 Task: Add Sprouts Fragrance Free Aloe Vera After Sun Spray to the cart.
Action: Mouse moved to (935, 349)
Screenshot: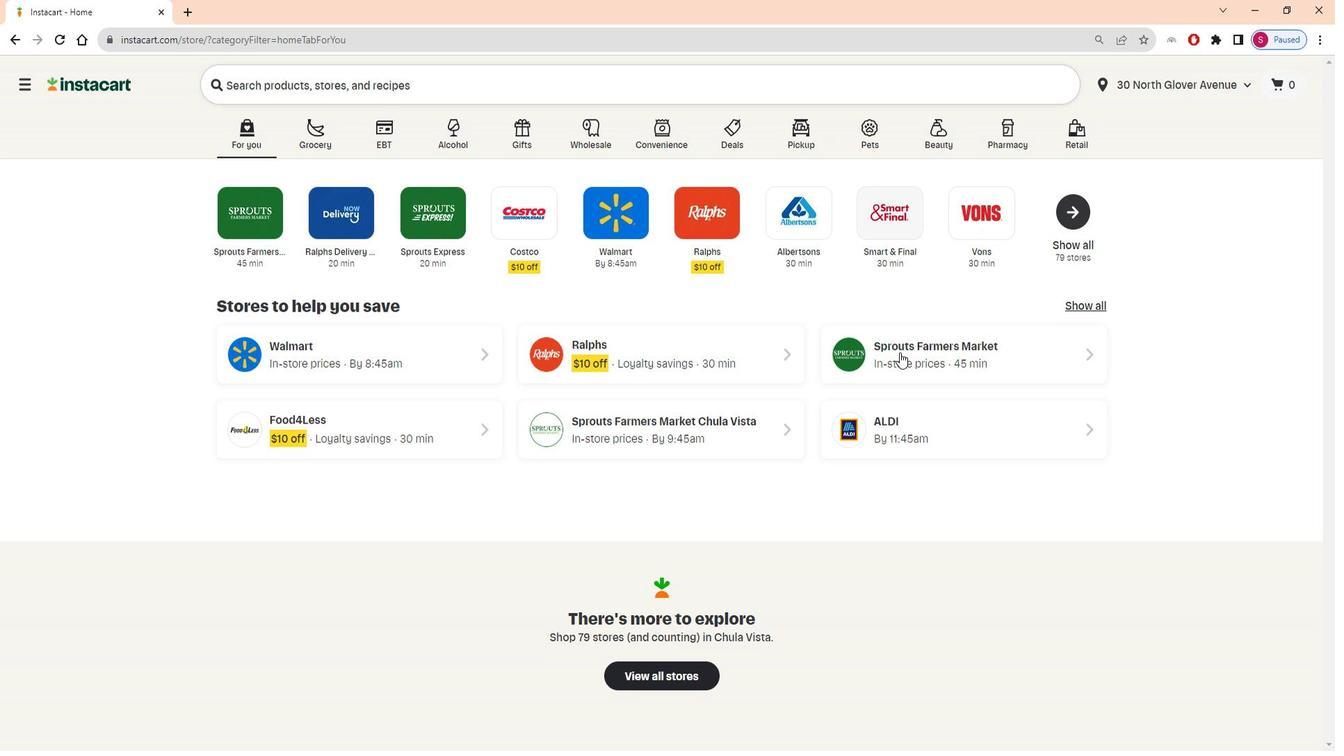 
Action: Mouse pressed left at (935, 349)
Screenshot: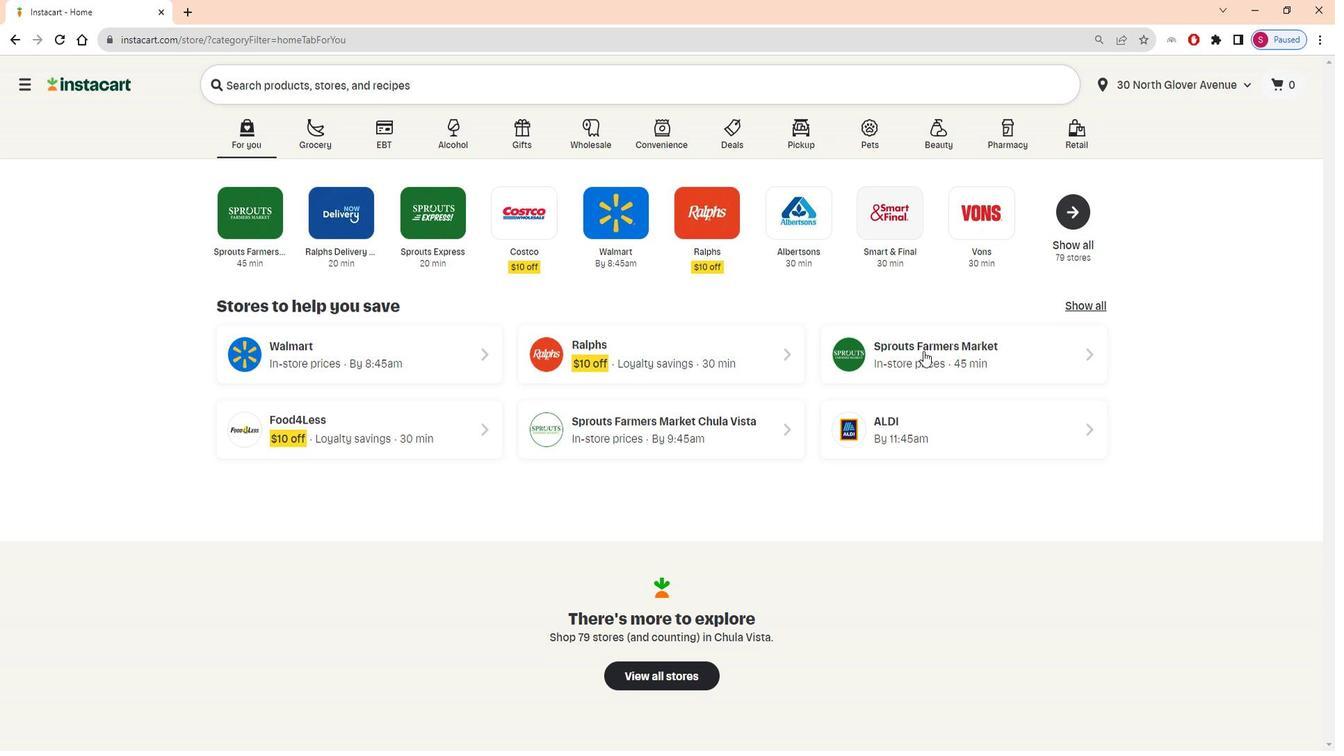 
Action: Mouse moved to (104, 544)
Screenshot: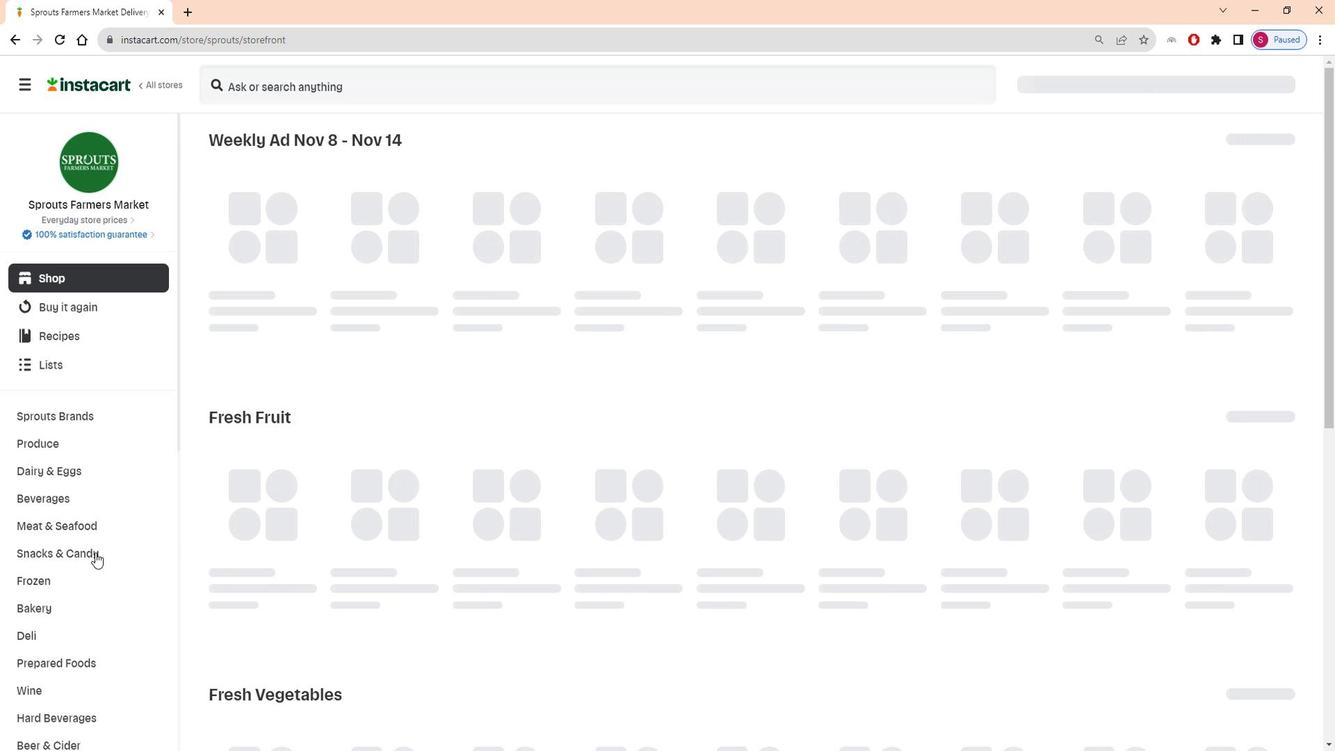 
Action: Mouse scrolled (104, 543) with delta (0, 0)
Screenshot: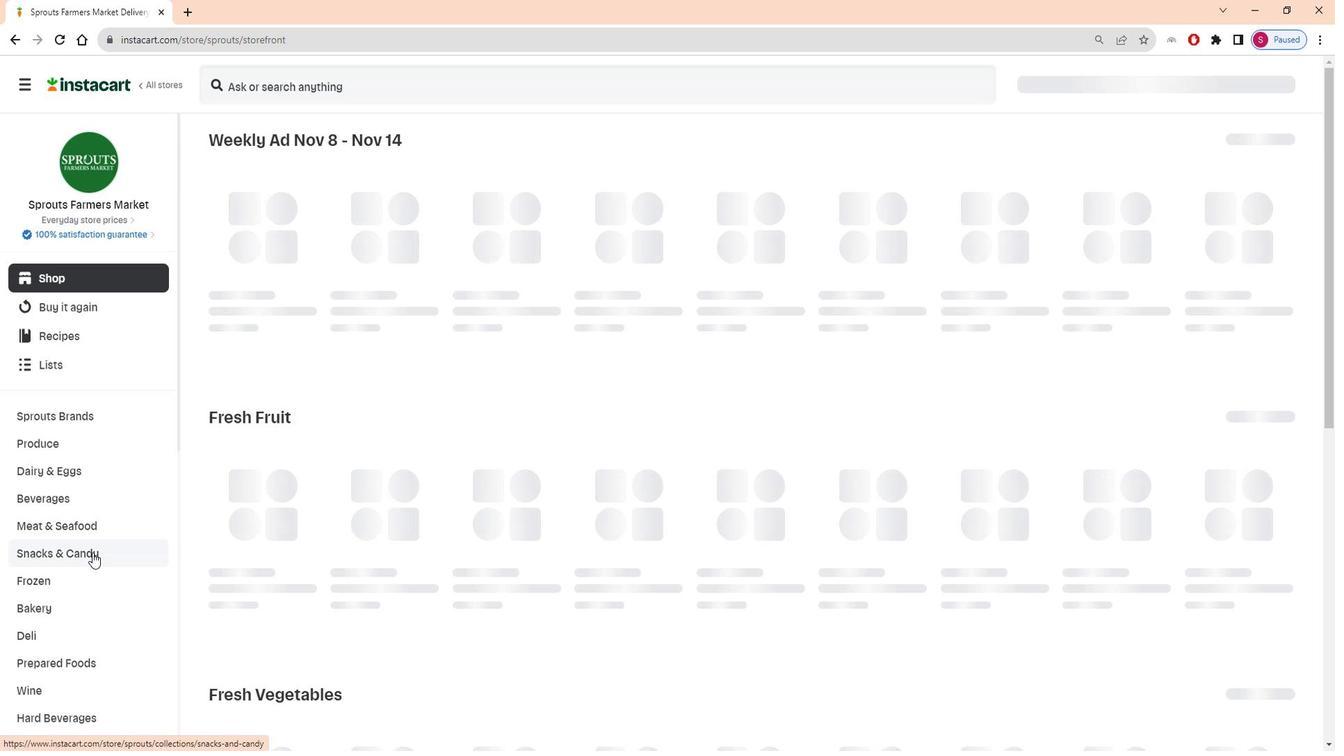 
Action: Mouse scrolled (104, 543) with delta (0, 0)
Screenshot: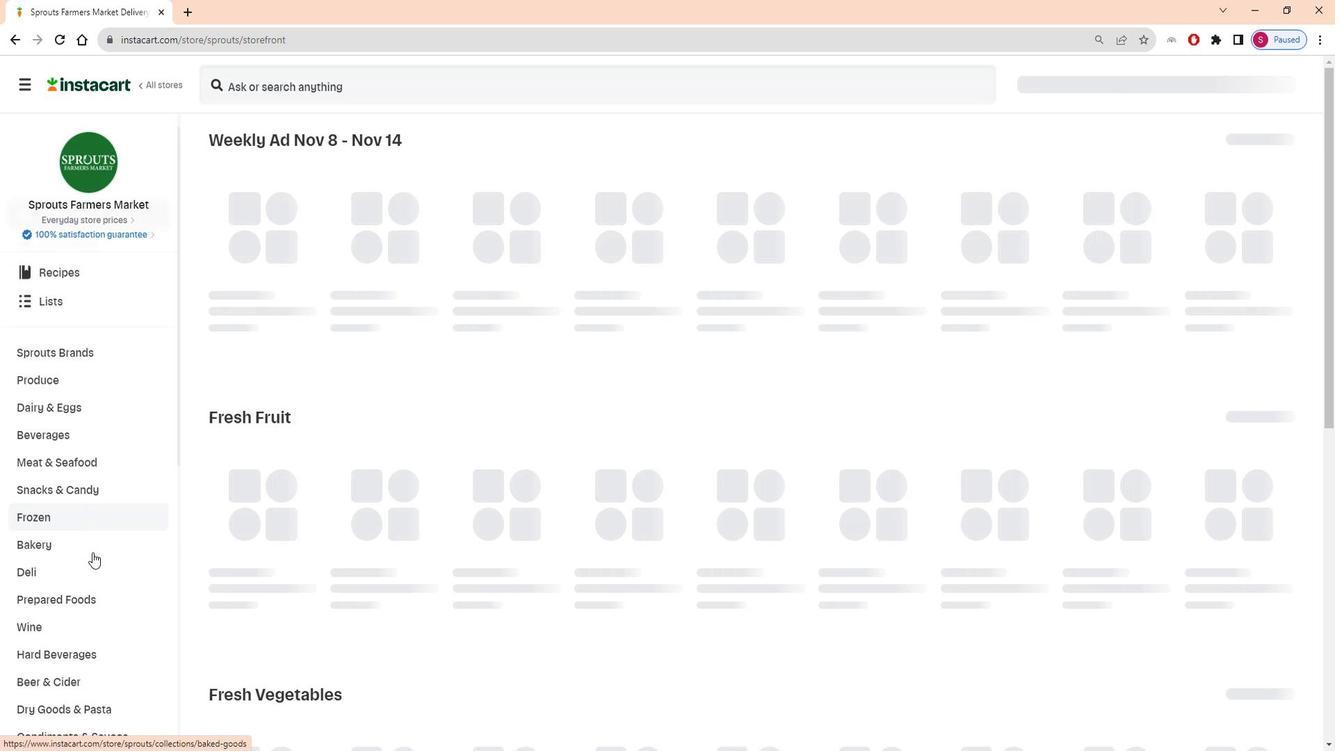 
Action: Mouse scrolled (104, 543) with delta (0, 0)
Screenshot: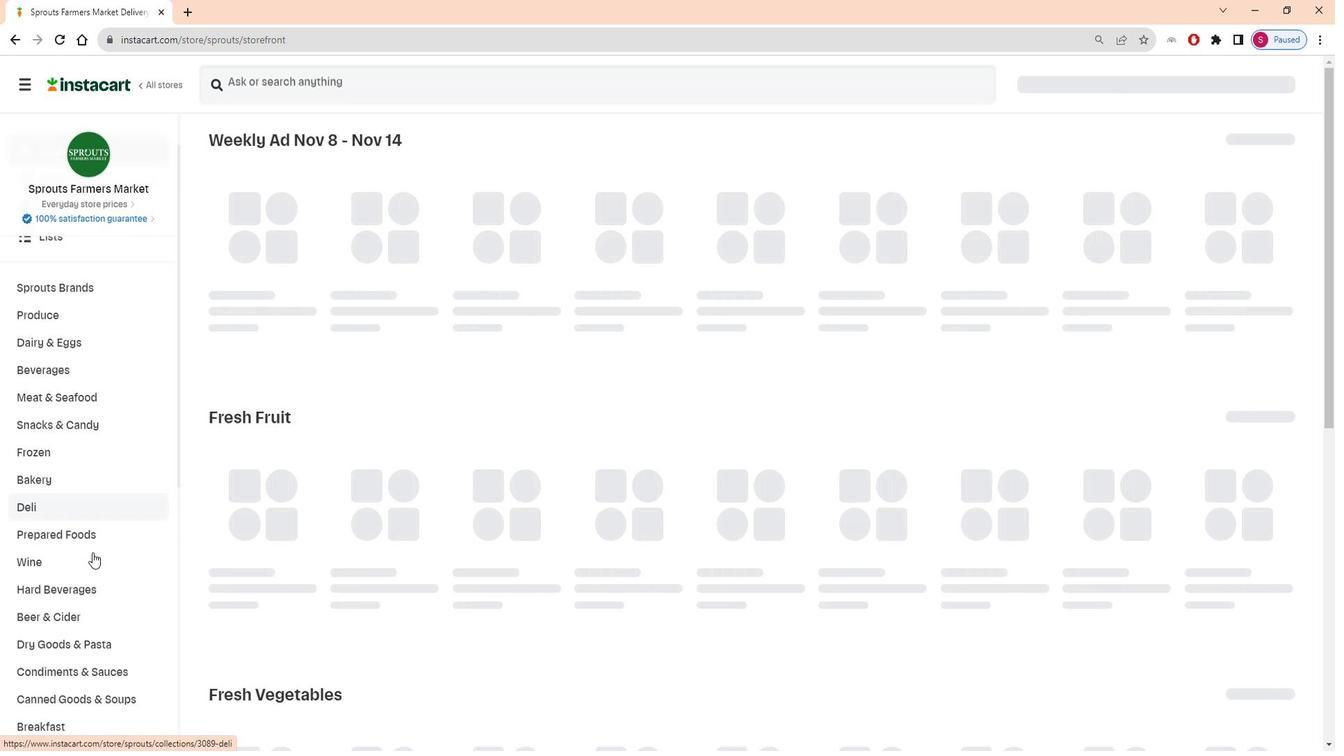 
Action: Mouse scrolled (104, 543) with delta (0, 0)
Screenshot: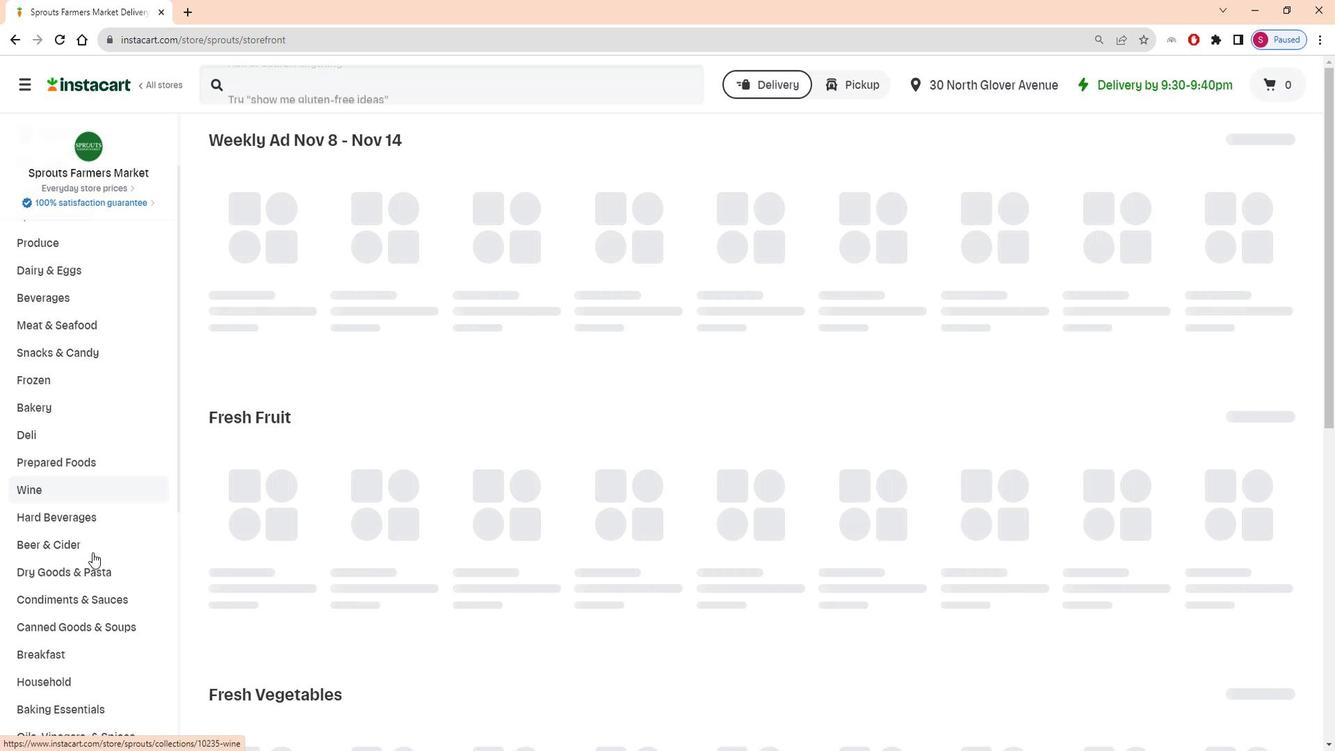 
Action: Mouse scrolled (104, 543) with delta (0, 0)
Screenshot: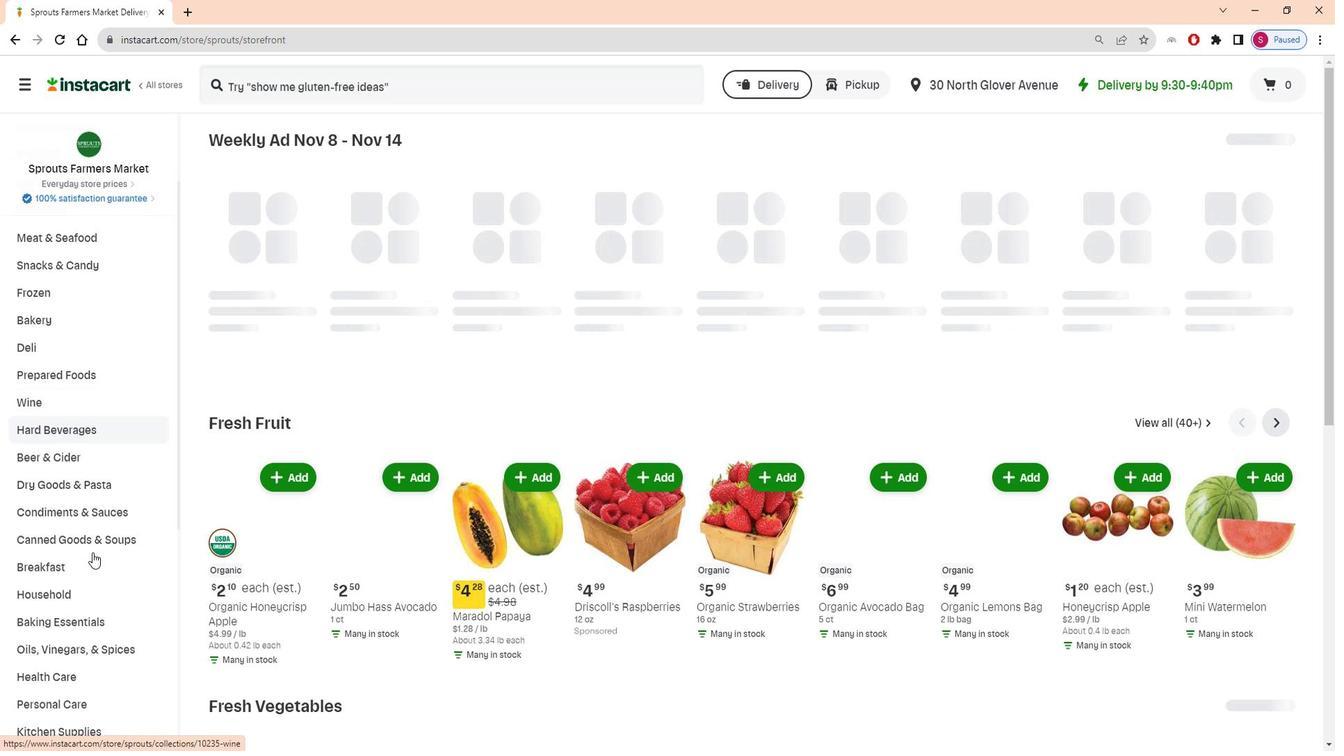 
Action: Mouse moved to (100, 618)
Screenshot: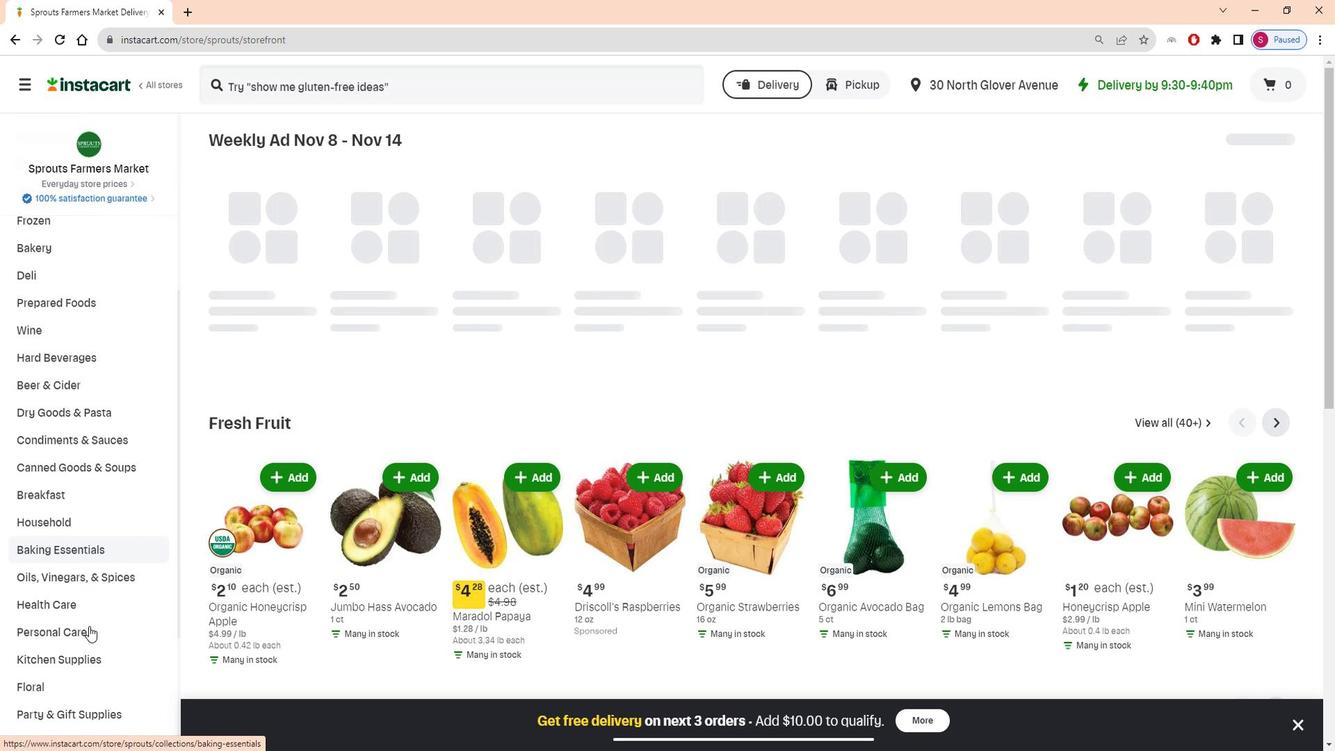 
Action: Mouse pressed left at (100, 618)
Screenshot: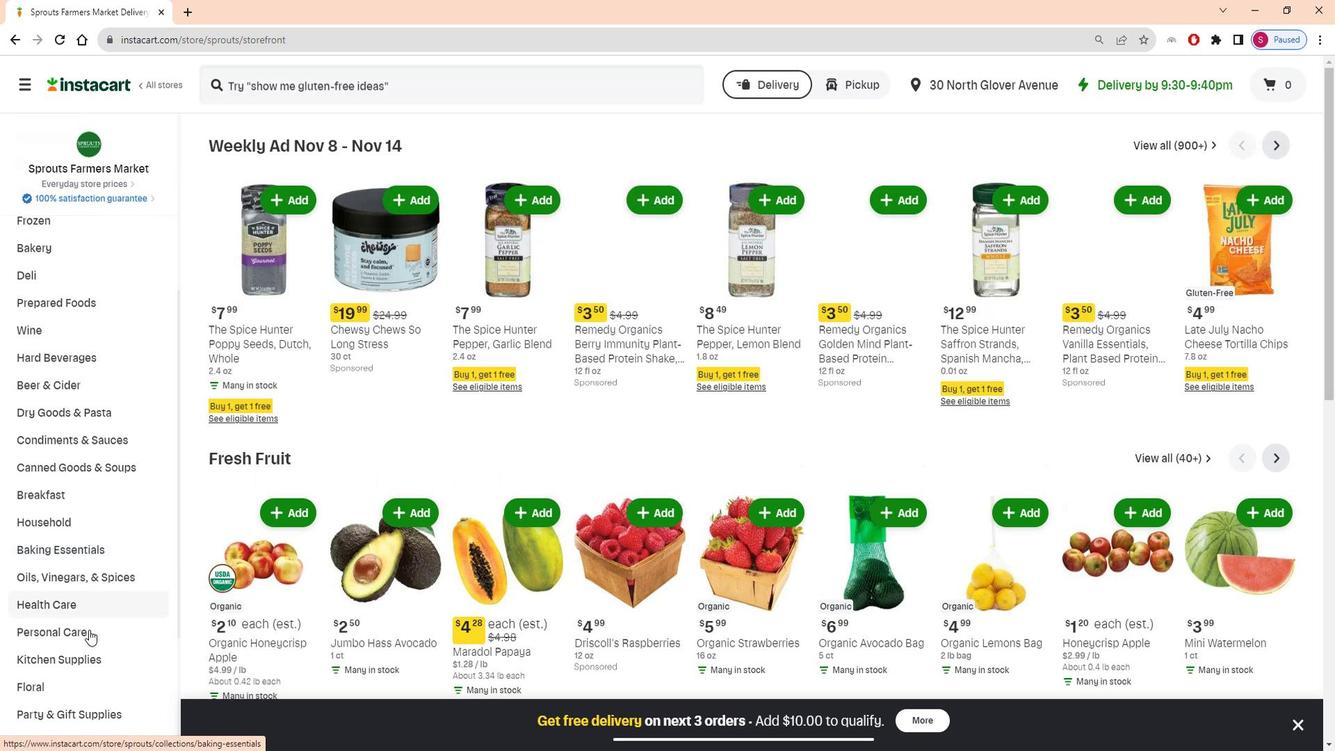 
Action: Mouse moved to (361, 190)
Screenshot: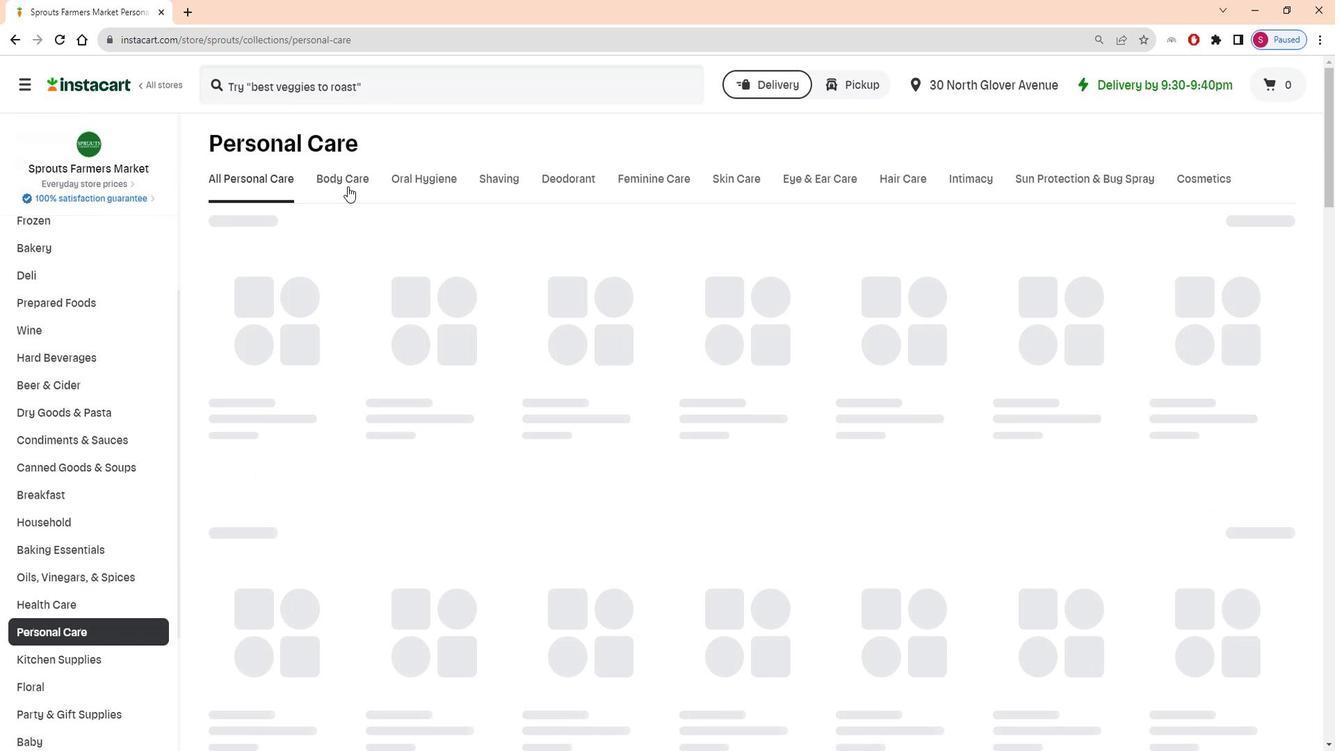 
Action: Mouse pressed left at (361, 190)
Screenshot: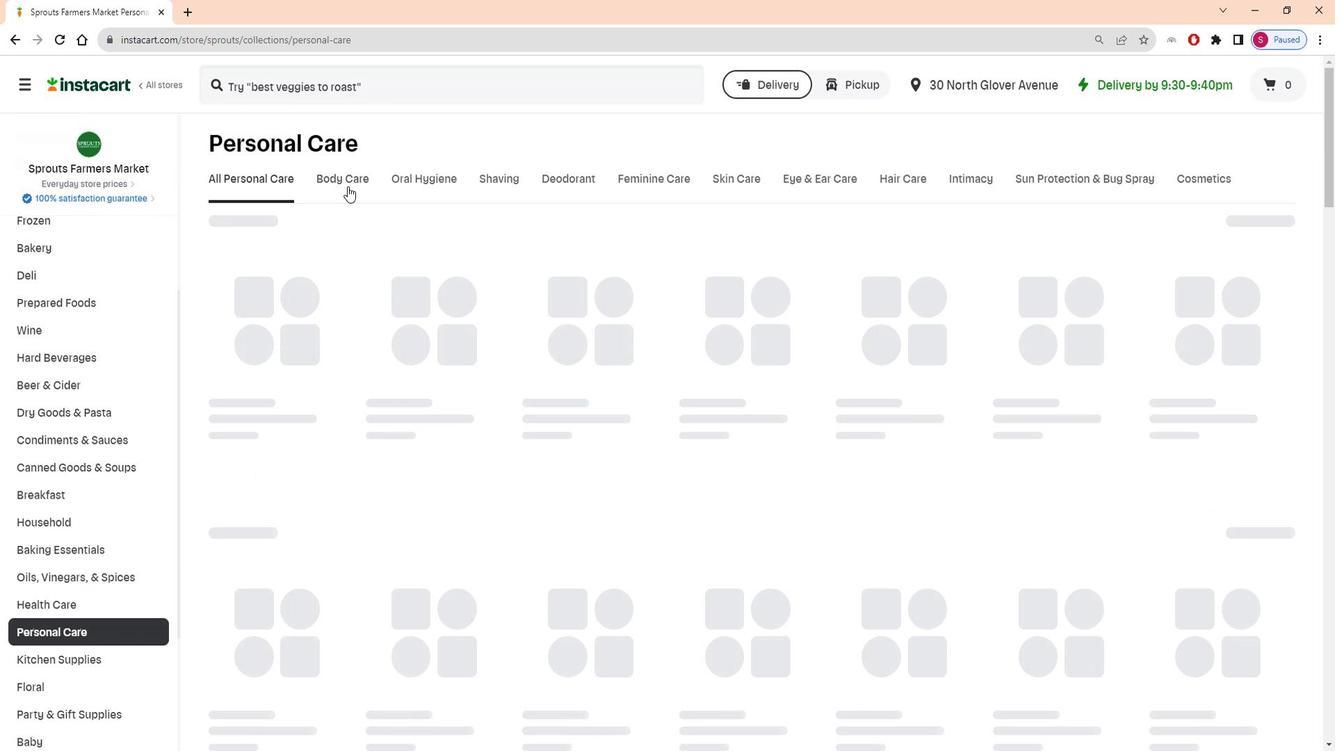 
Action: Mouse moved to (593, 252)
Screenshot: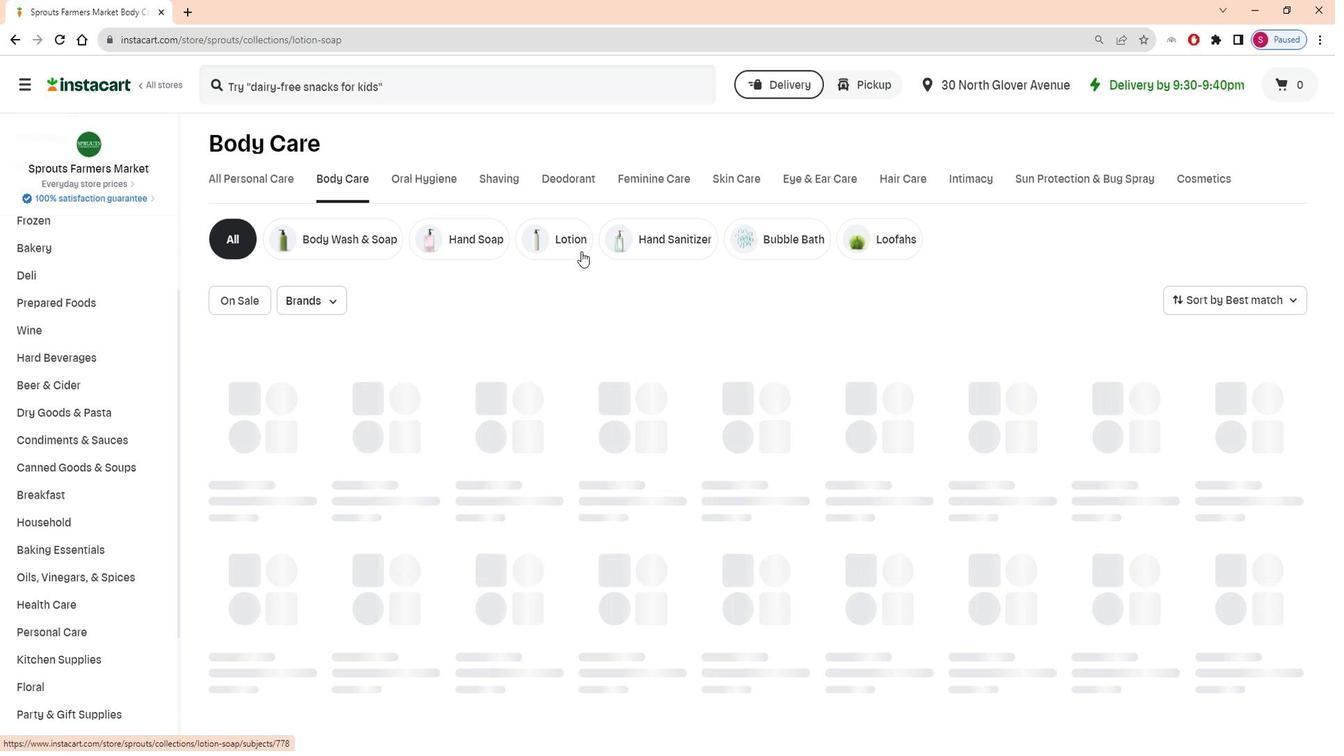 
Action: Mouse pressed left at (593, 252)
Screenshot: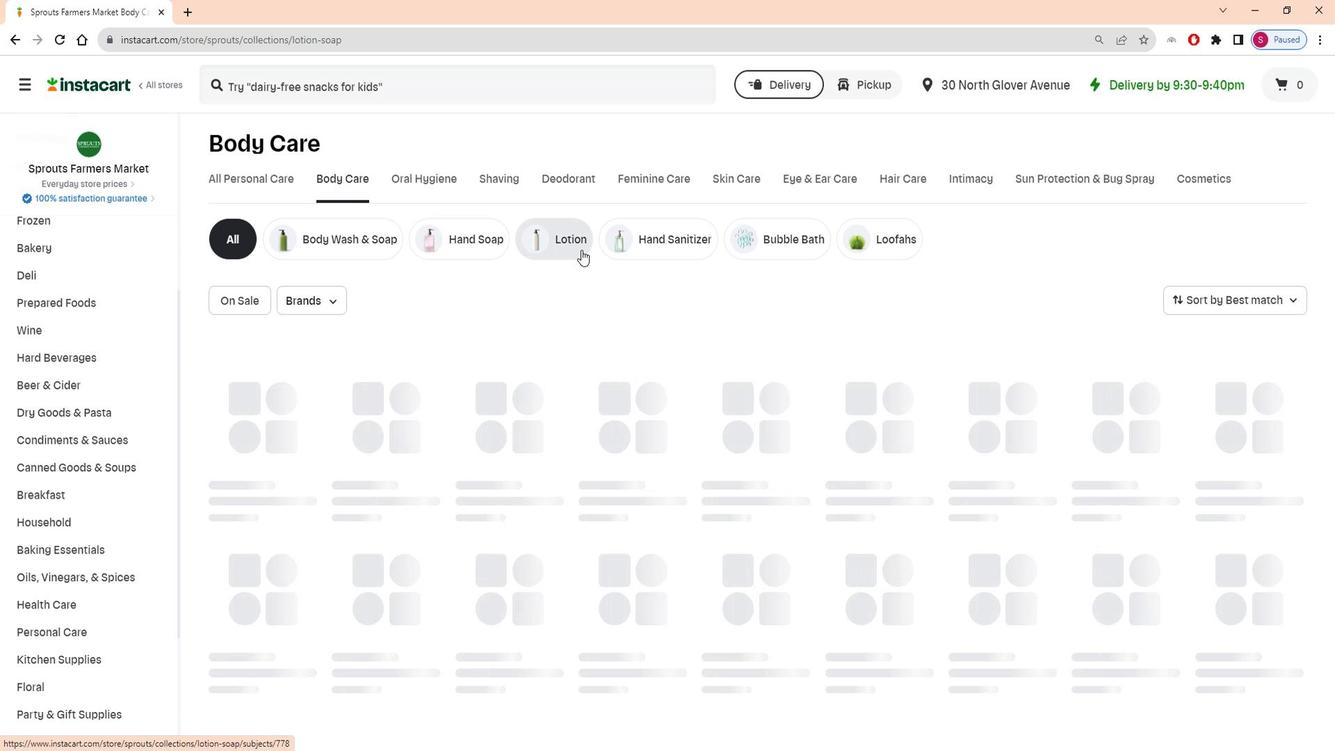 
Action: Mouse moved to (379, 94)
Screenshot: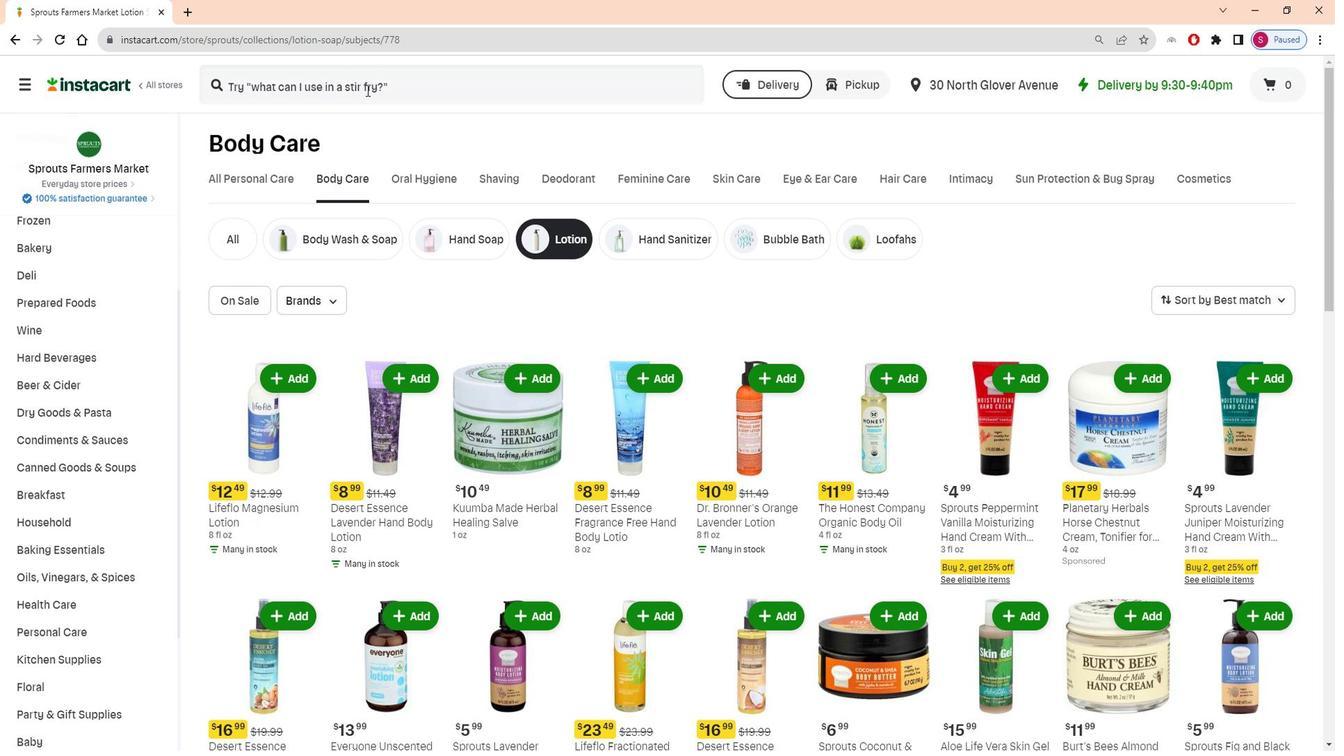 
Action: Mouse pressed left at (379, 94)
Screenshot: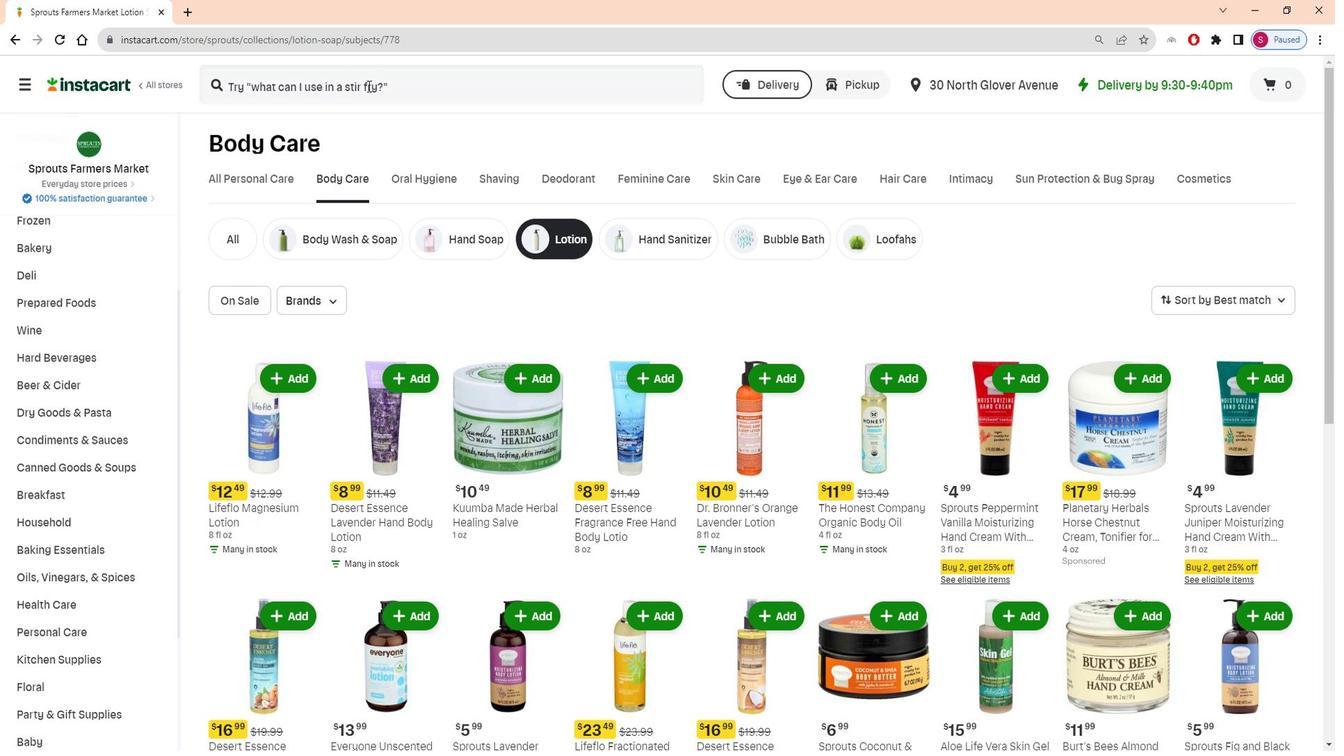 
Action: Key pressed <Key.shift>Sprouts<Key.space><Key.shift>Fragnance<Key.space><Key.shift>Free<Key.space><Key.shift>Aloe<Key.space><Key.shift>Vera<Key.space><Key.shift>After<Key.space><Key.shift>Sun<Key.space><Key.shift>Spray<Key.space><Key.enter>
Screenshot: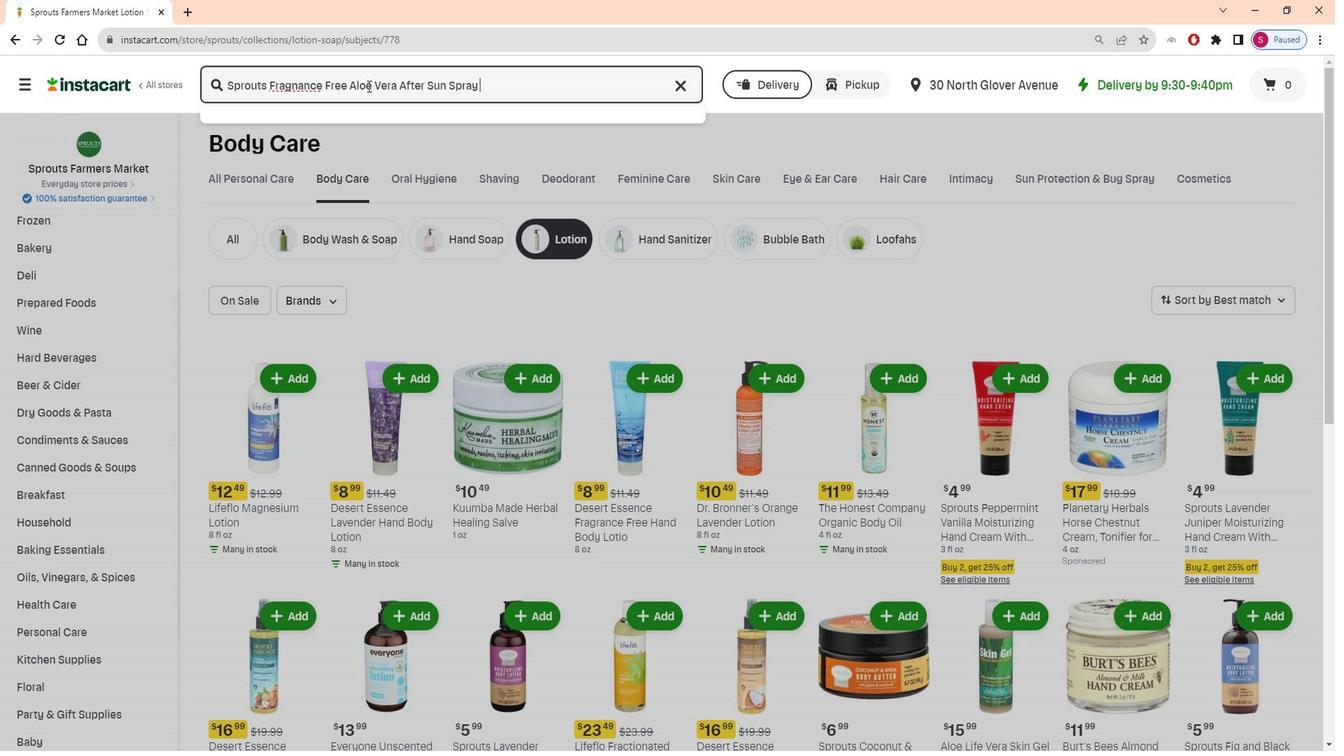 
Action: Mouse moved to (205, 309)
Screenshot: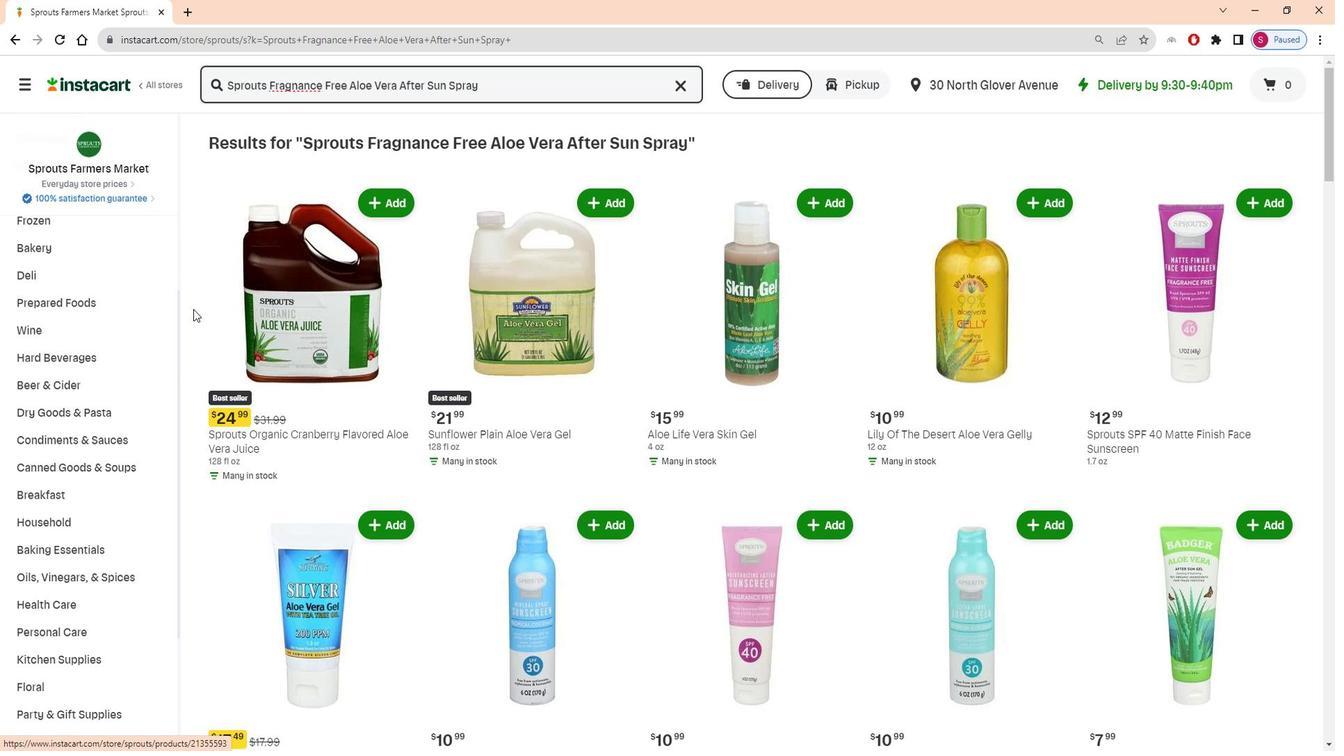 
Action: Mouse scrolled (205, 308) with delta (0, 0)
Screenshot: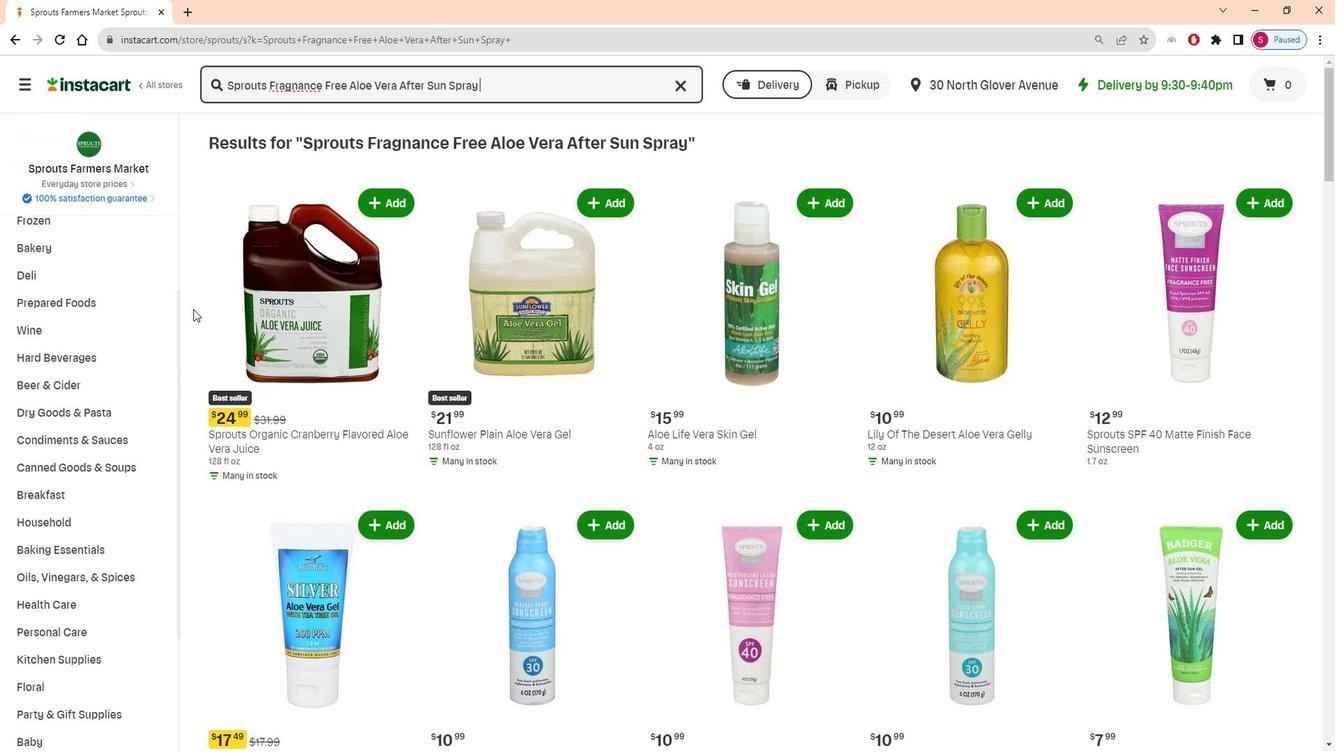 
Action: Mouse moved to (205, 311)
Screenshot: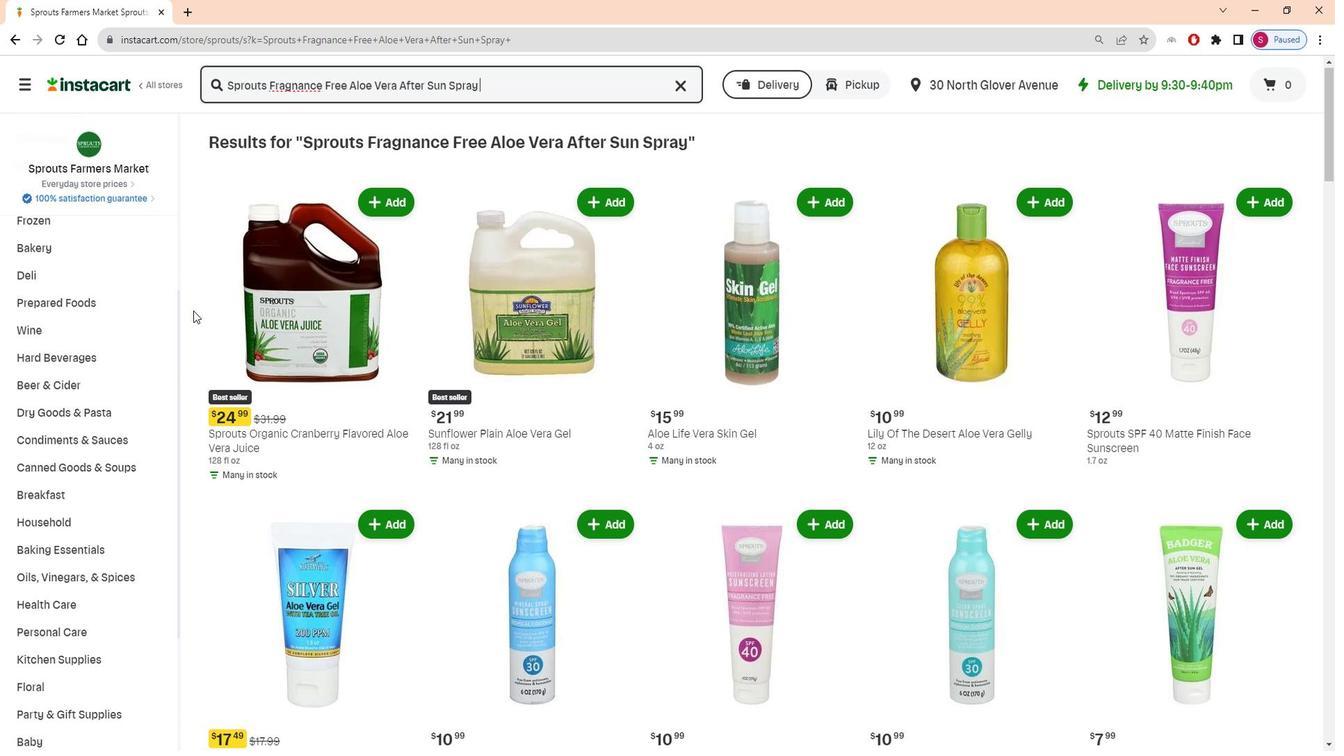 
Action: Mouse scrolled (205, 311) with delta (0, 0)
Screenshot: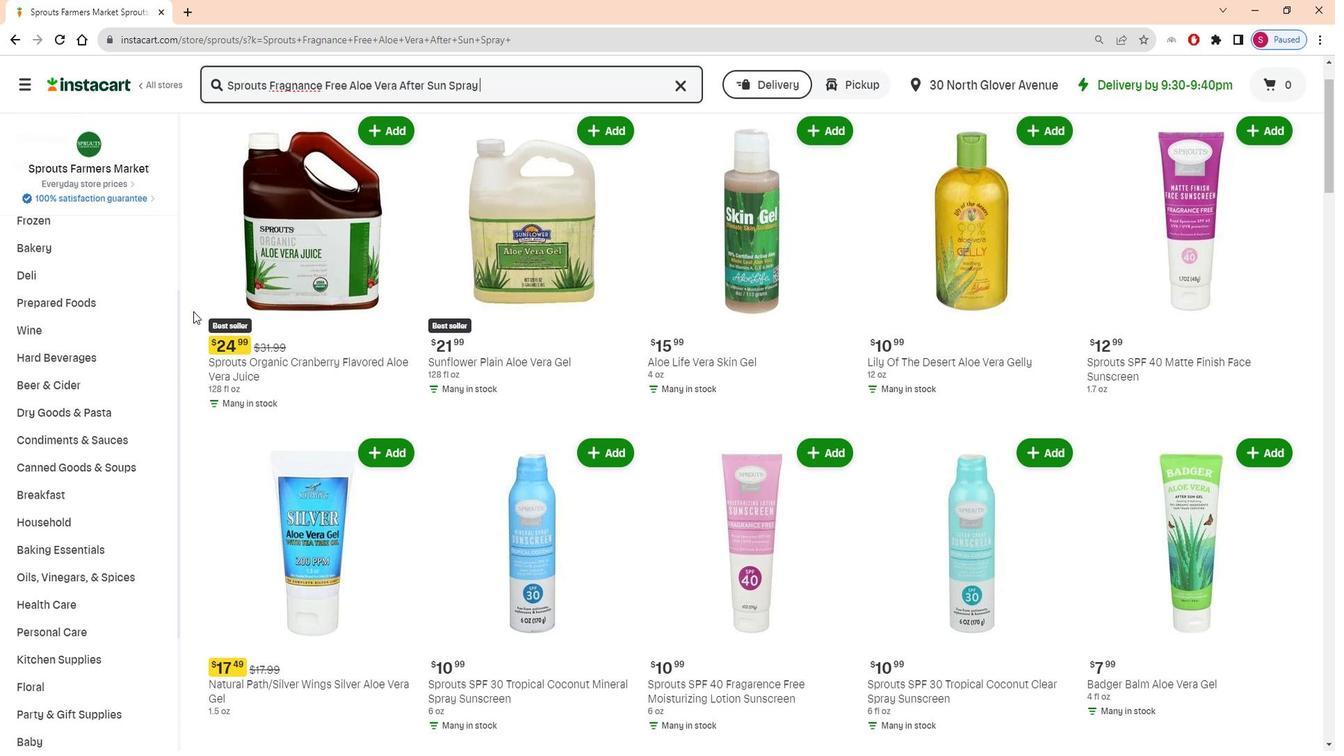 
Action: Mouse moved to (205, 311)
Screenshot: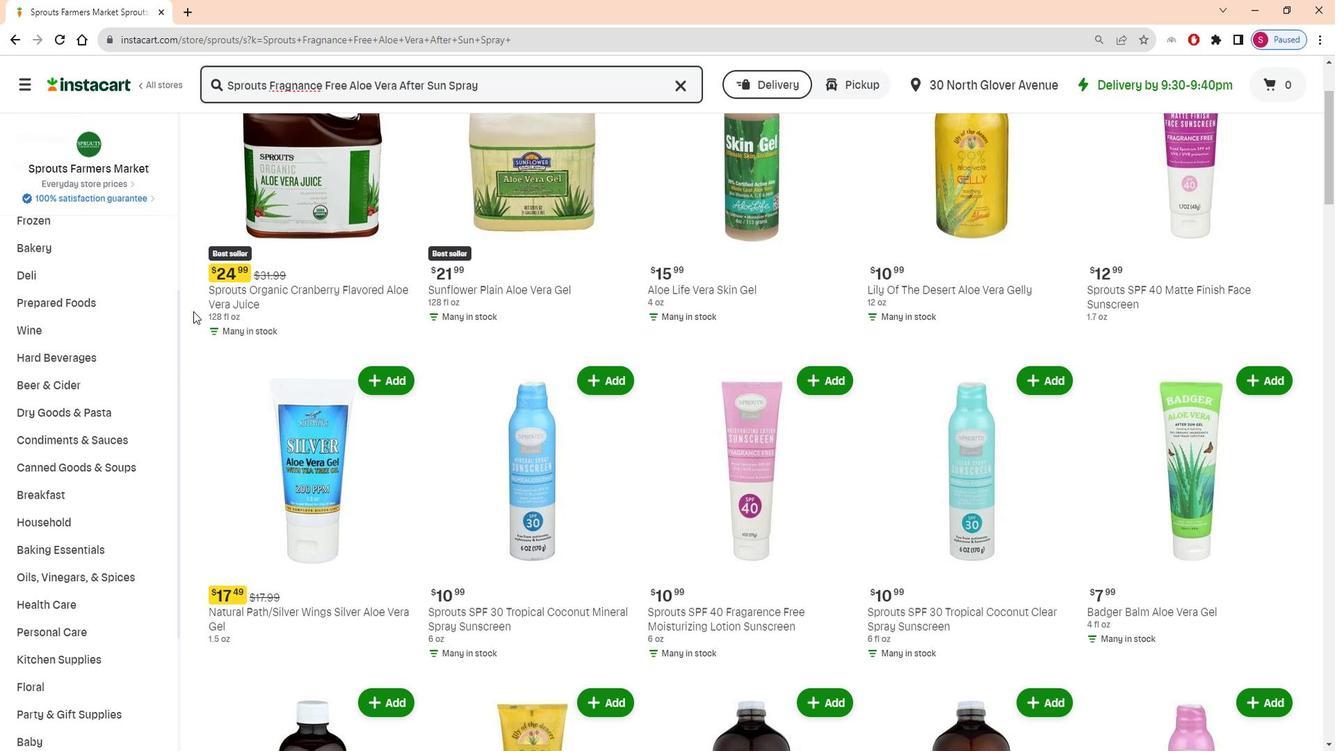
Action: Mouse scrolled (205, 311) with delta (0, 0)
Screenshot: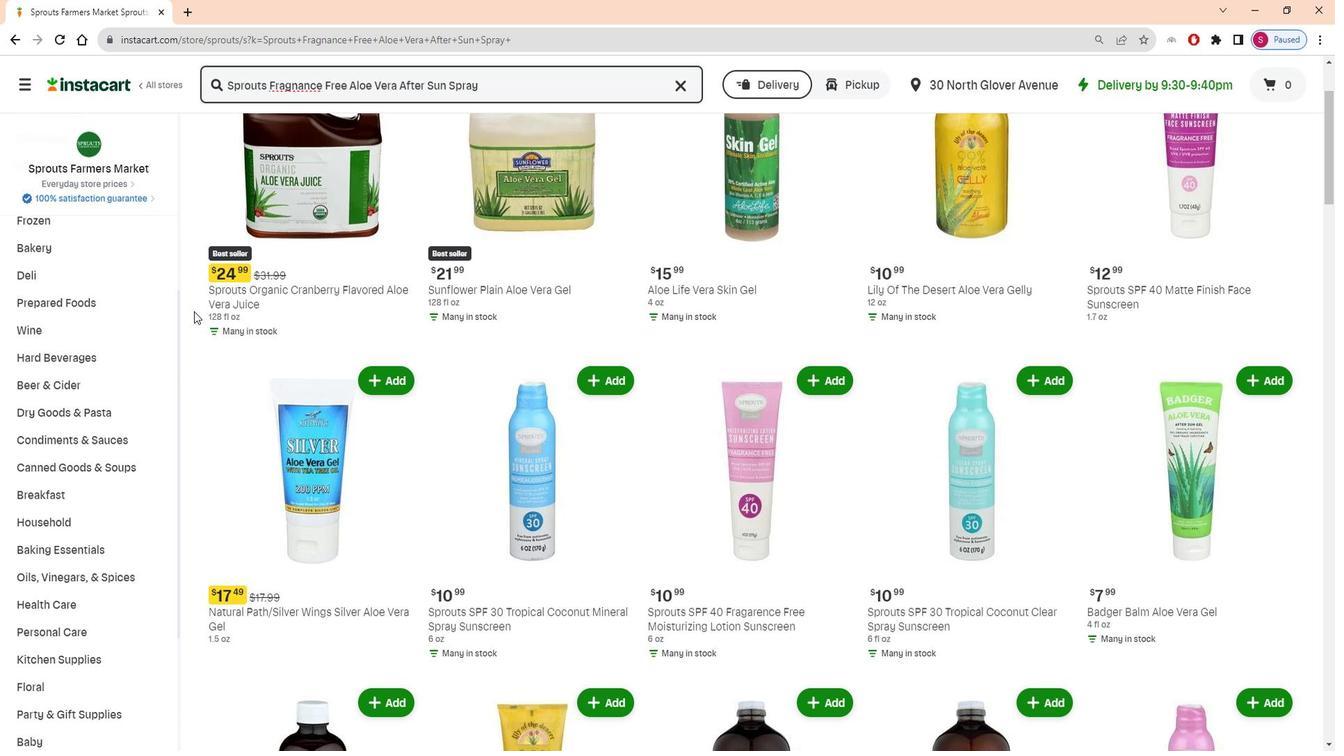 
Action: Mouse scrolled (205, 311) with delta (0, 0)
Screenshot: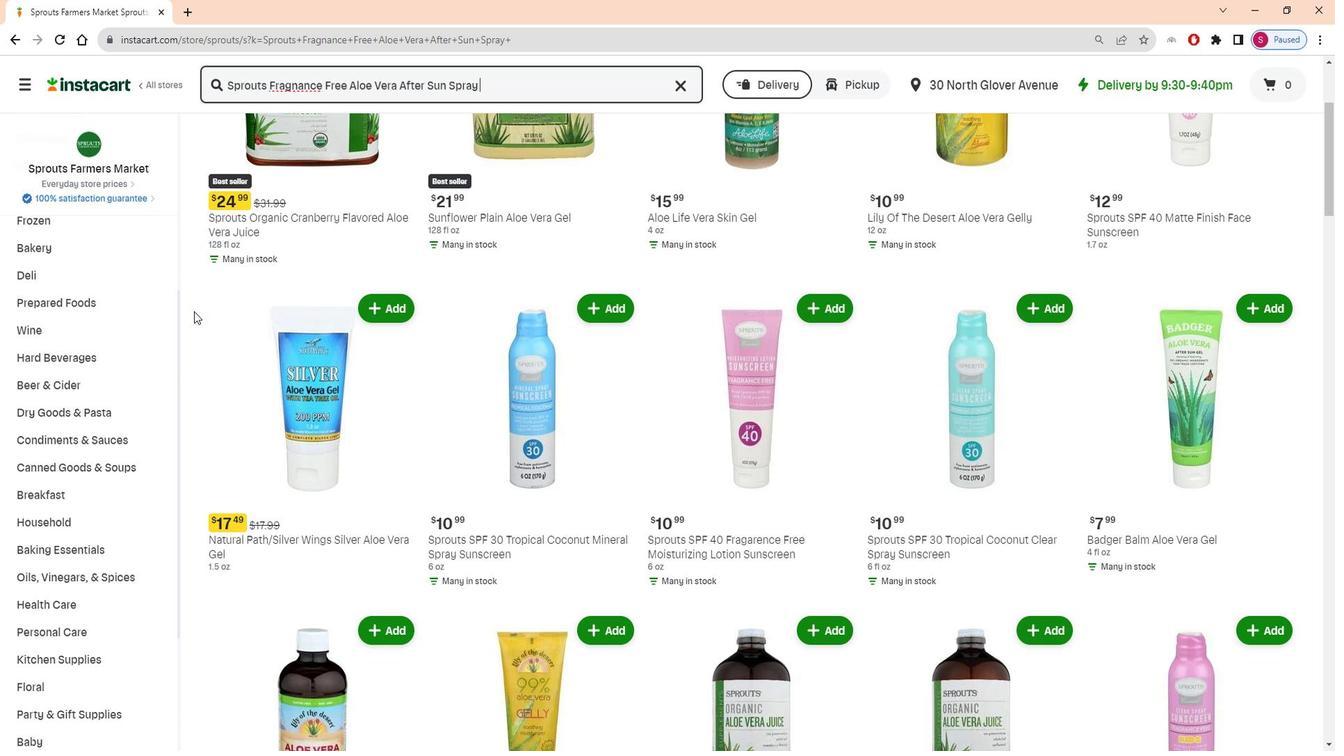 
Action: Mouse scrolled (205, 311) with delta (0, 0)
Screenshot: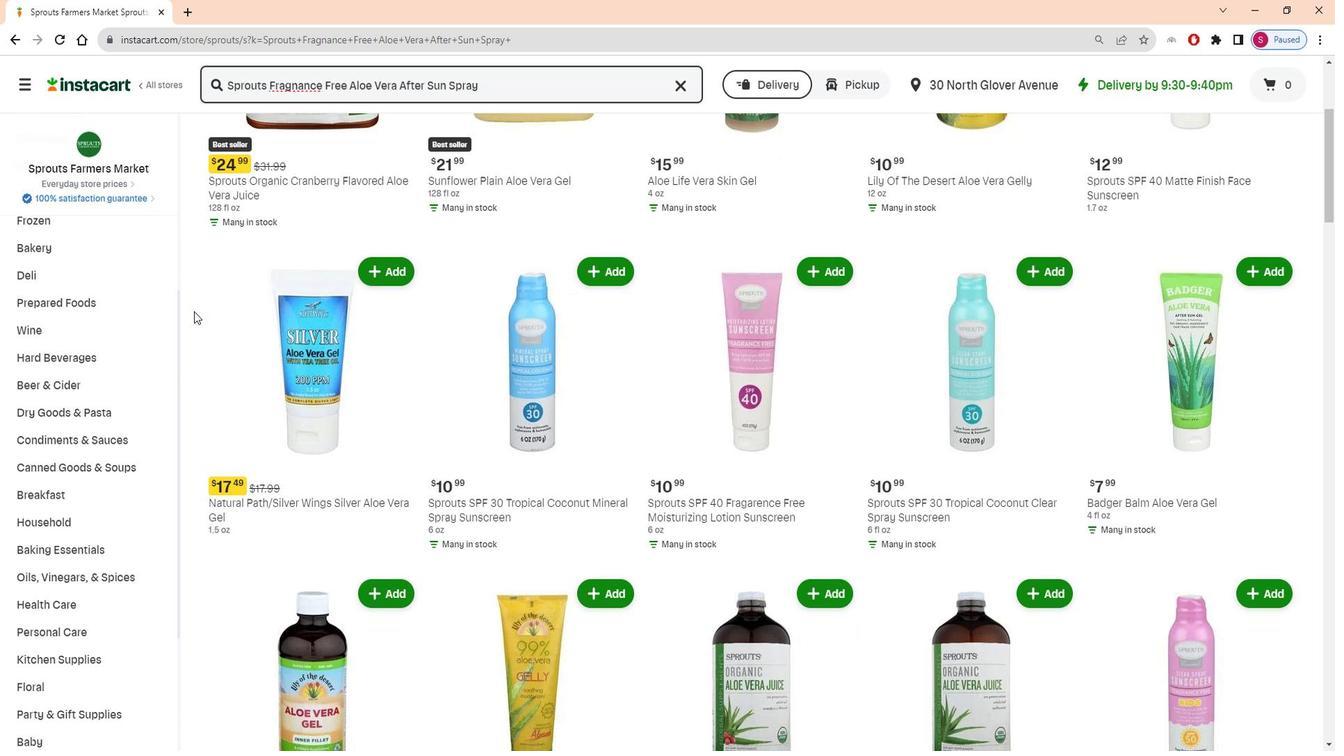 
Action: Mouse scrolled (205, 311) with delta (0, 0)
Screenshot: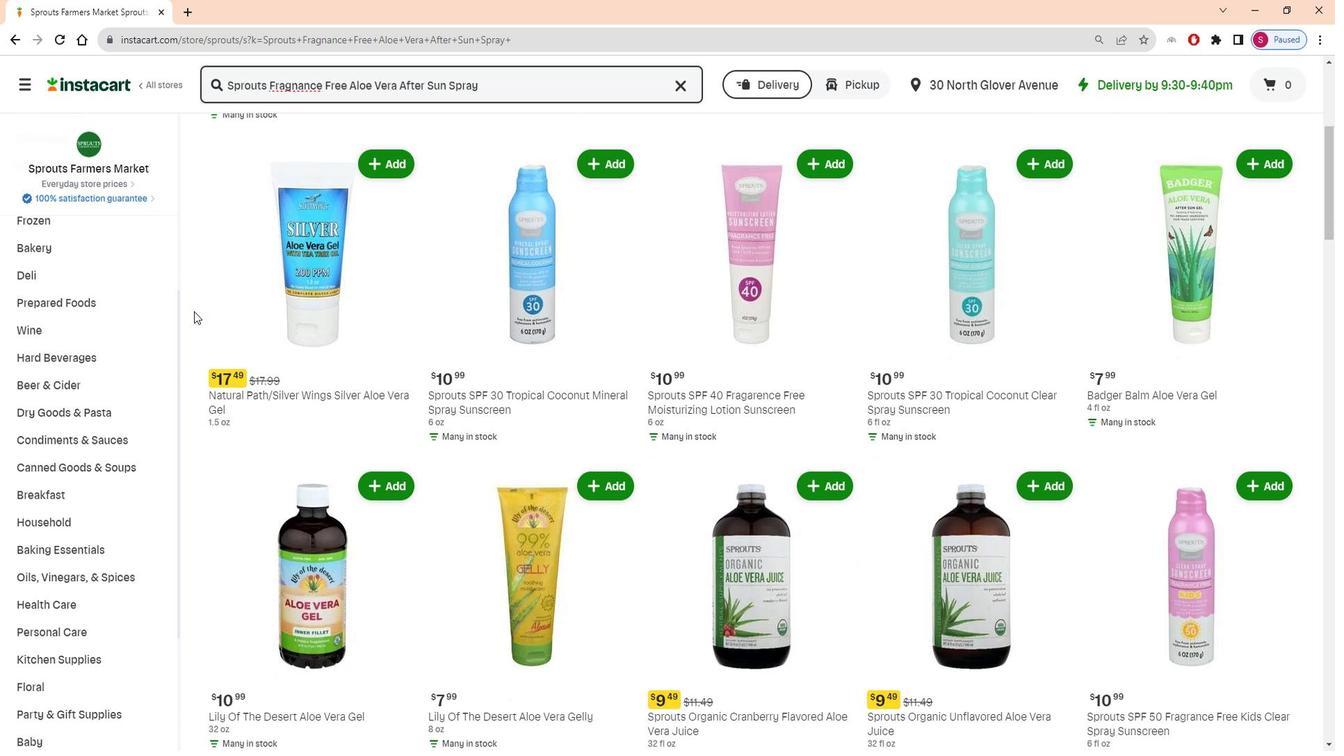 
Action: Mouse scrolled (205, 311) with delta (0, 0)
Screenshot: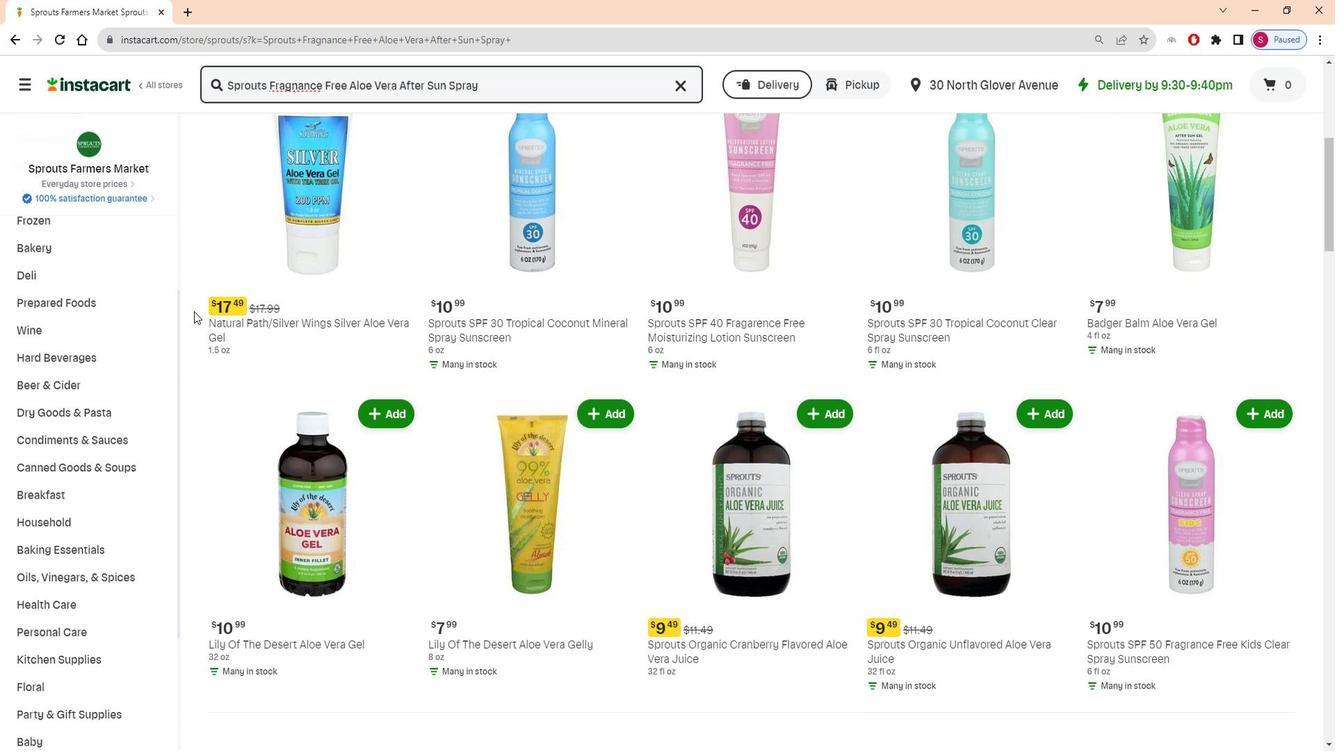 
Action: Mouse scrolled (205, 311) with delta (0, 0)
Screenshot: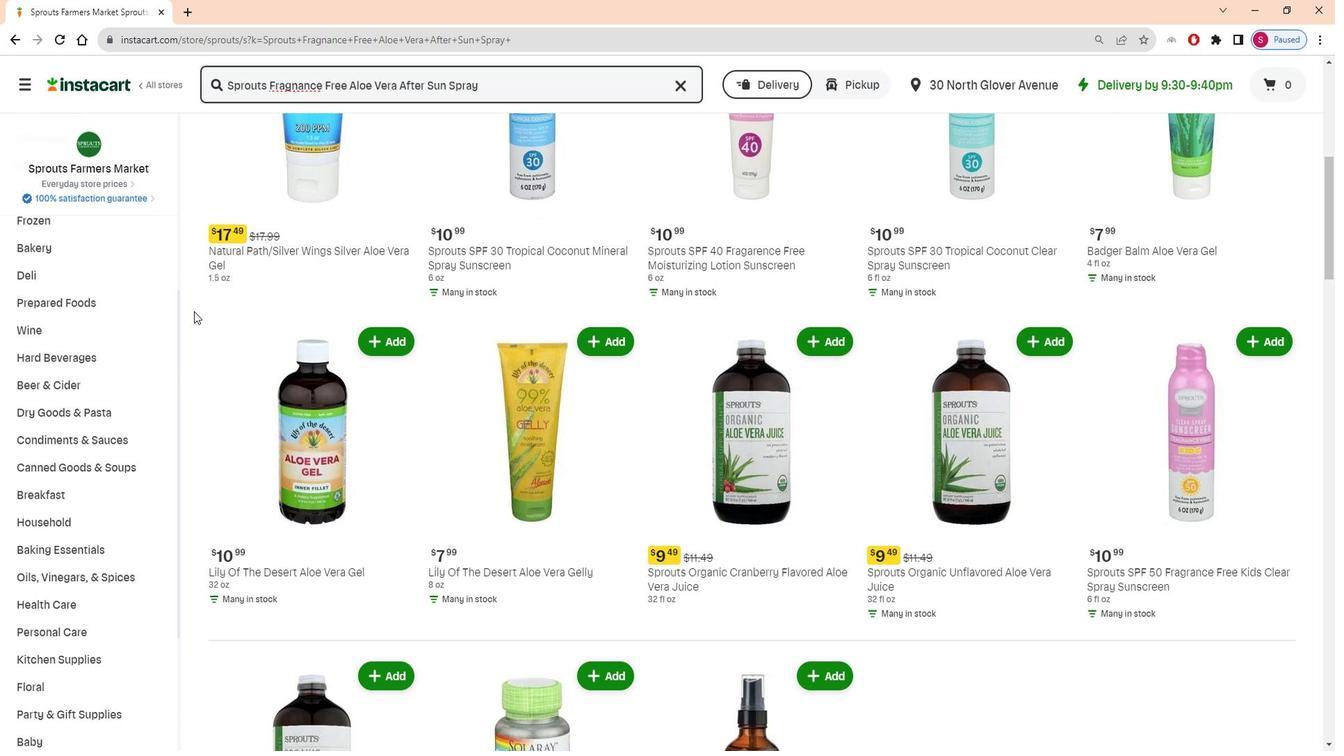 
